 Task: Use the Immersive Reader feature and change the page color to purple.
Action: Mouse moved to (273, 40)
Screenshot: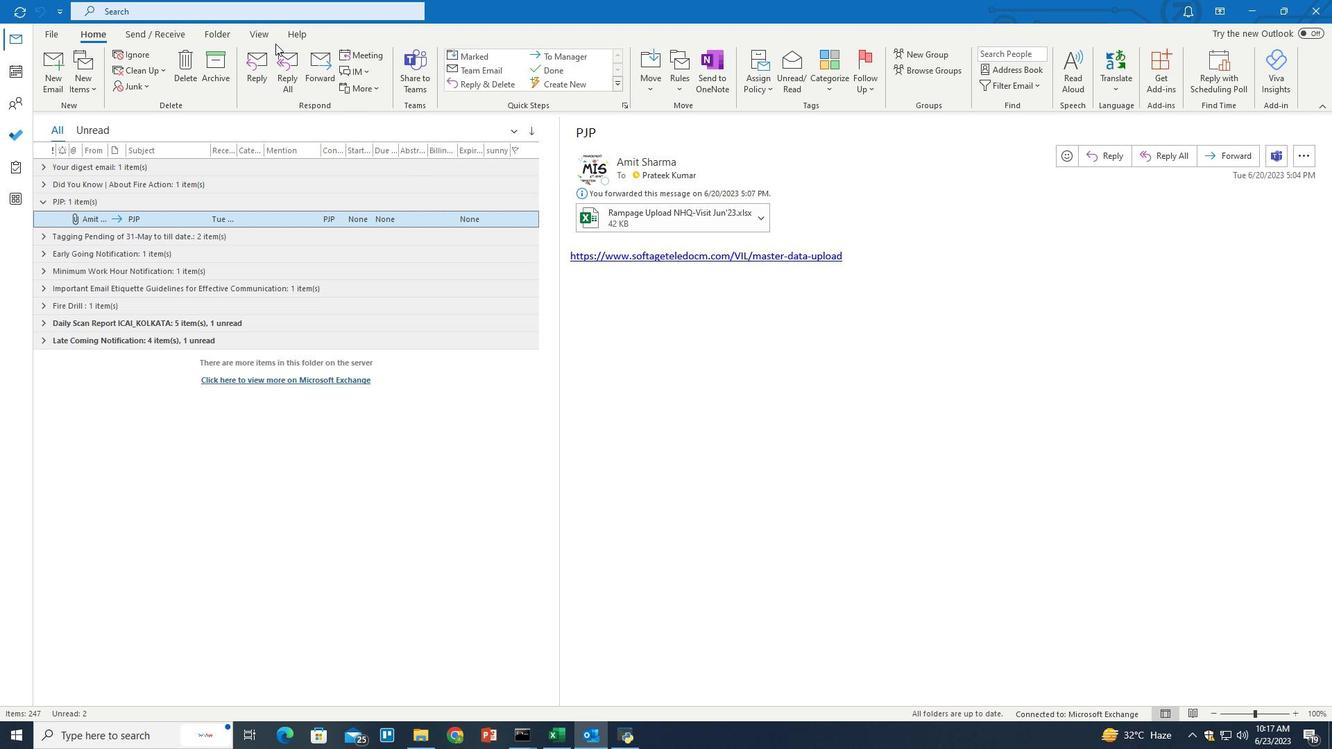 
Action: Mouse pressed left at (273, 40)
Screenshot: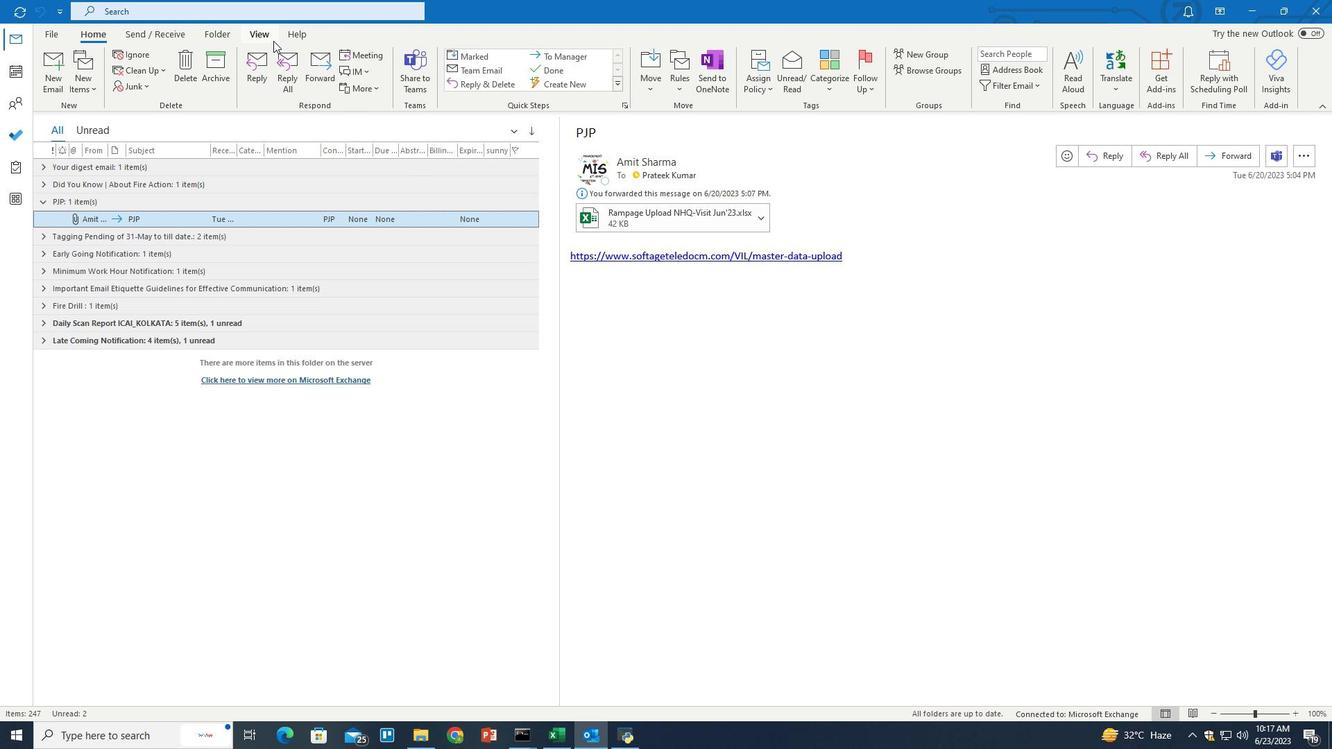 
Action: Mouse moved to (1190, 83)
Screenshot: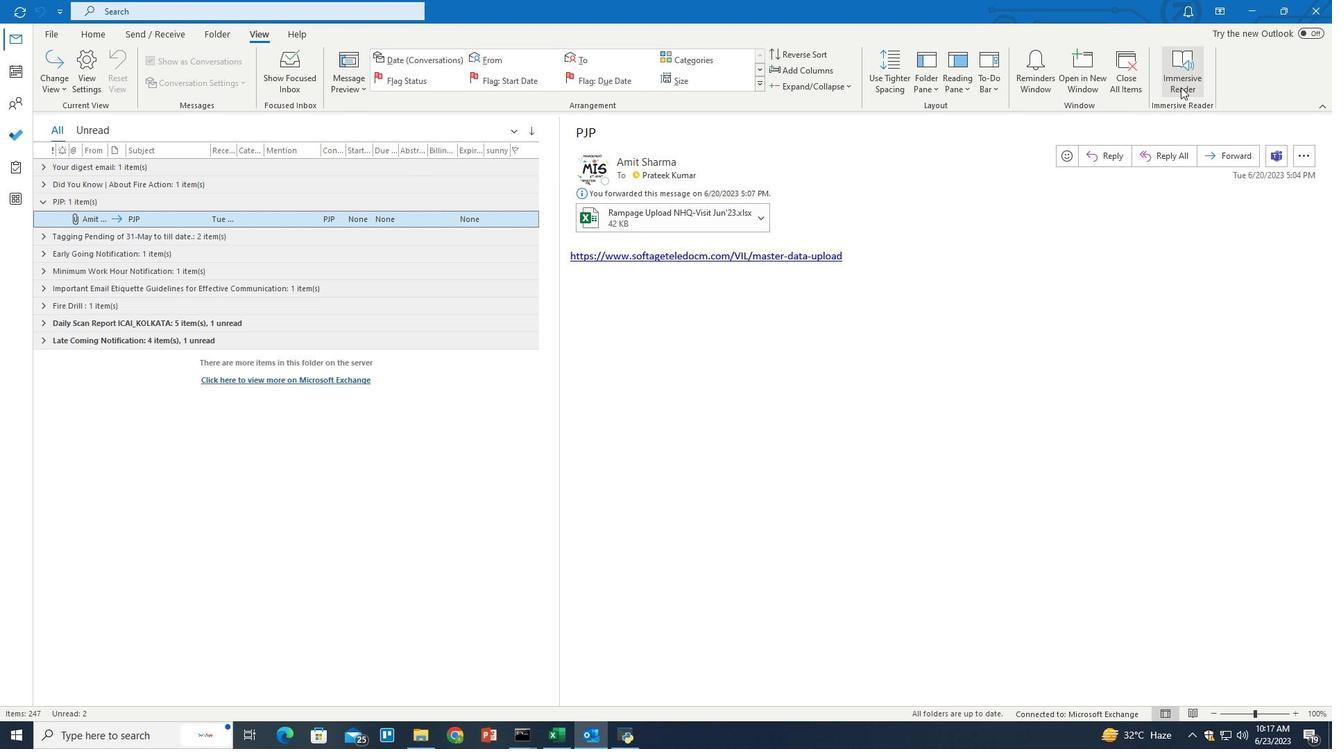 
Action: Mouse pressed left at (1190, 83)
Screenshot: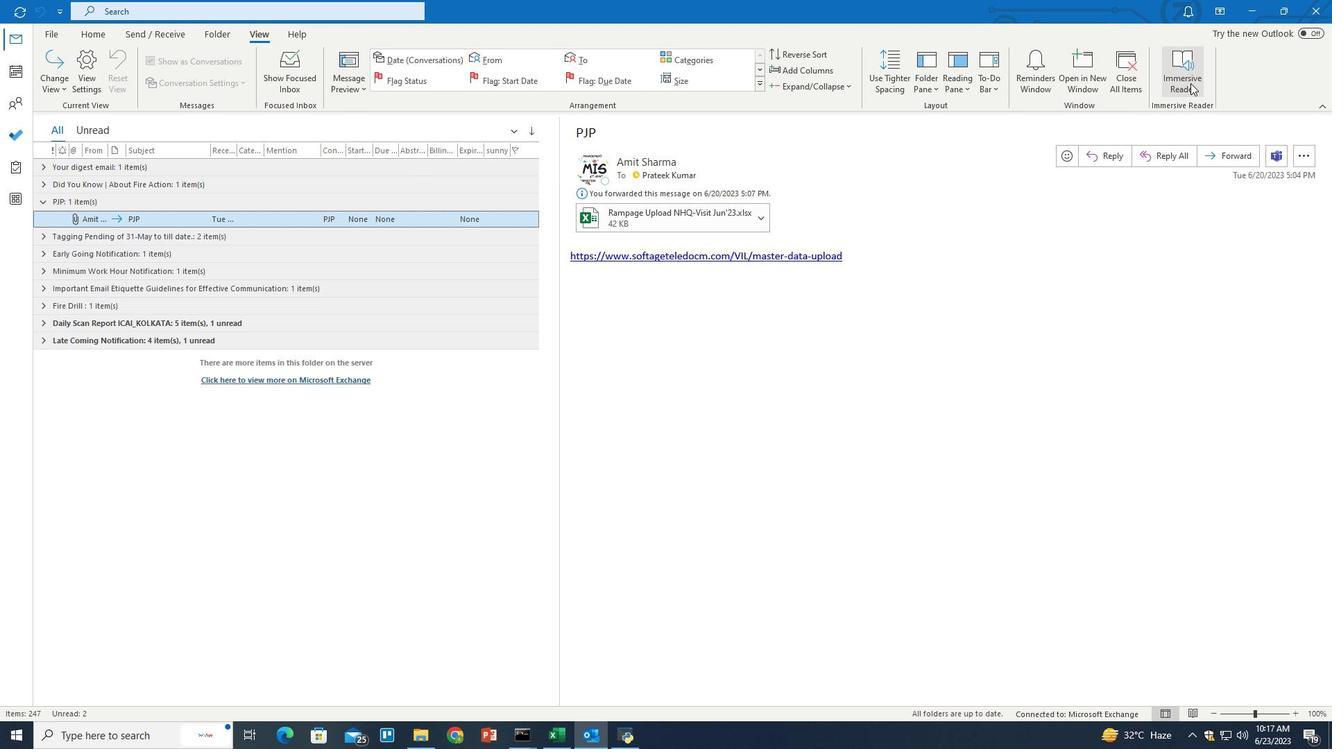 
Action: Mouse moved to (89, 84)
Screenshot: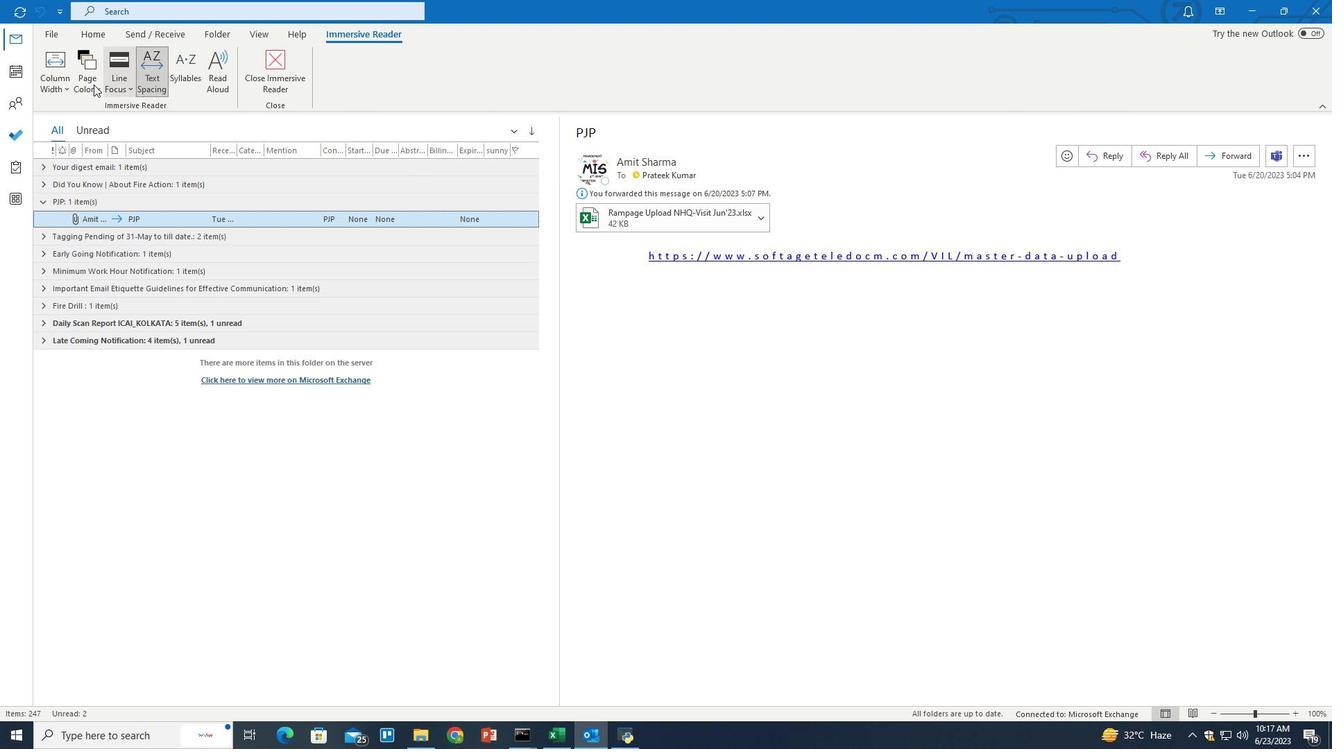 
Action: Mouse pressed left at (89, 84)
Screenshot: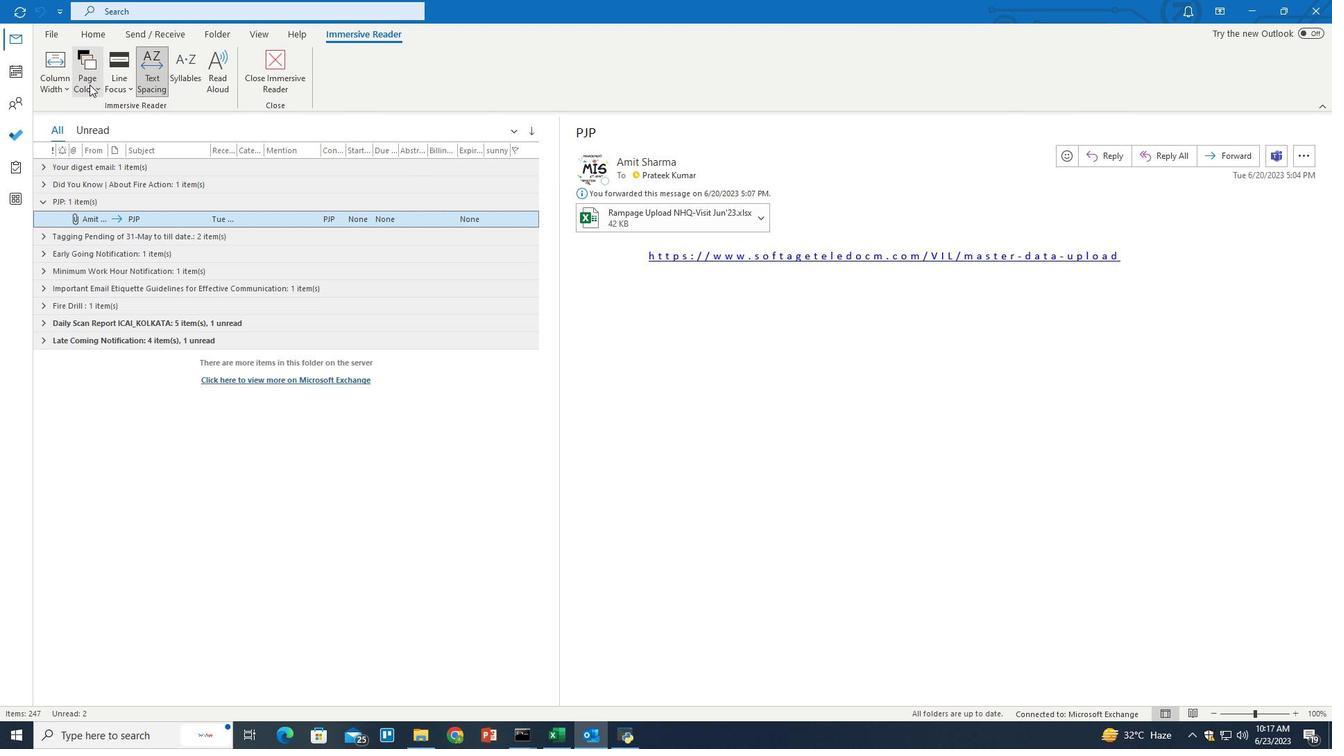 
Action: Mouse moved to (82, 233)
Screenshot: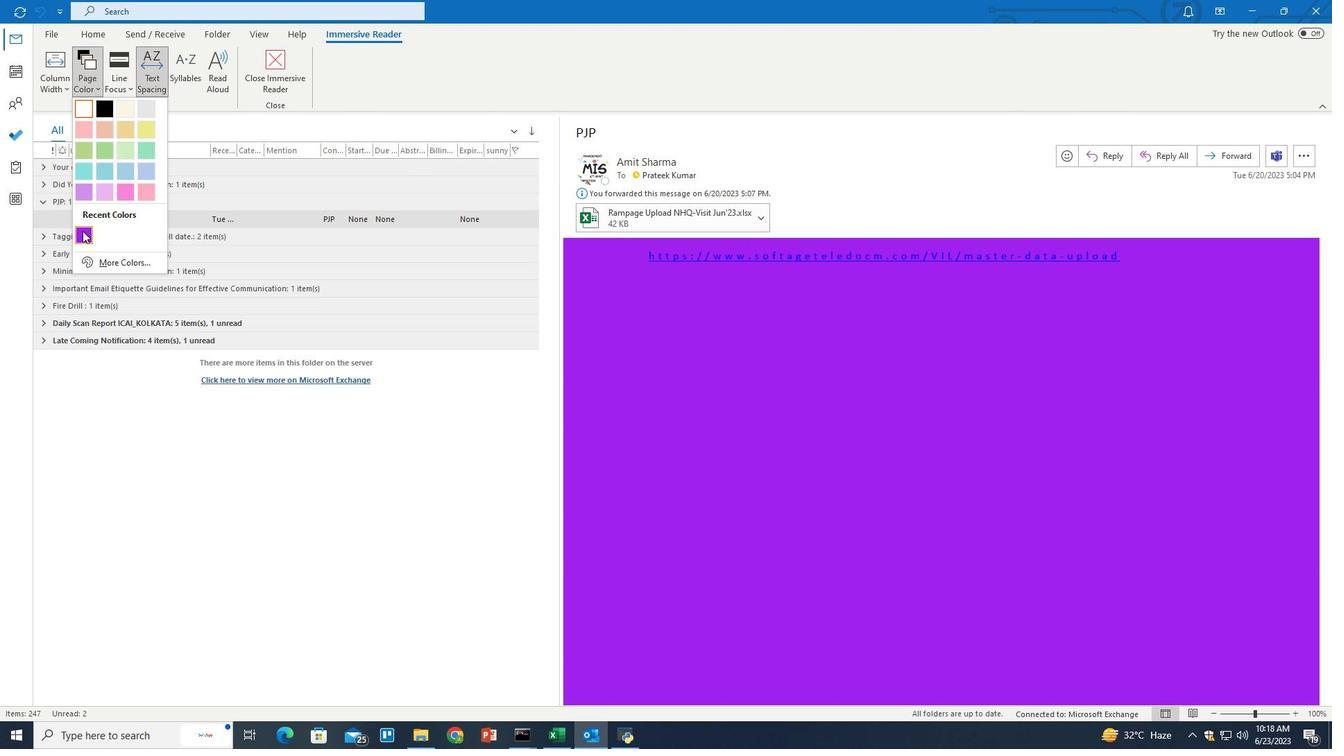 
Action: Mouse pressed left at (82, 233)
Screenshot: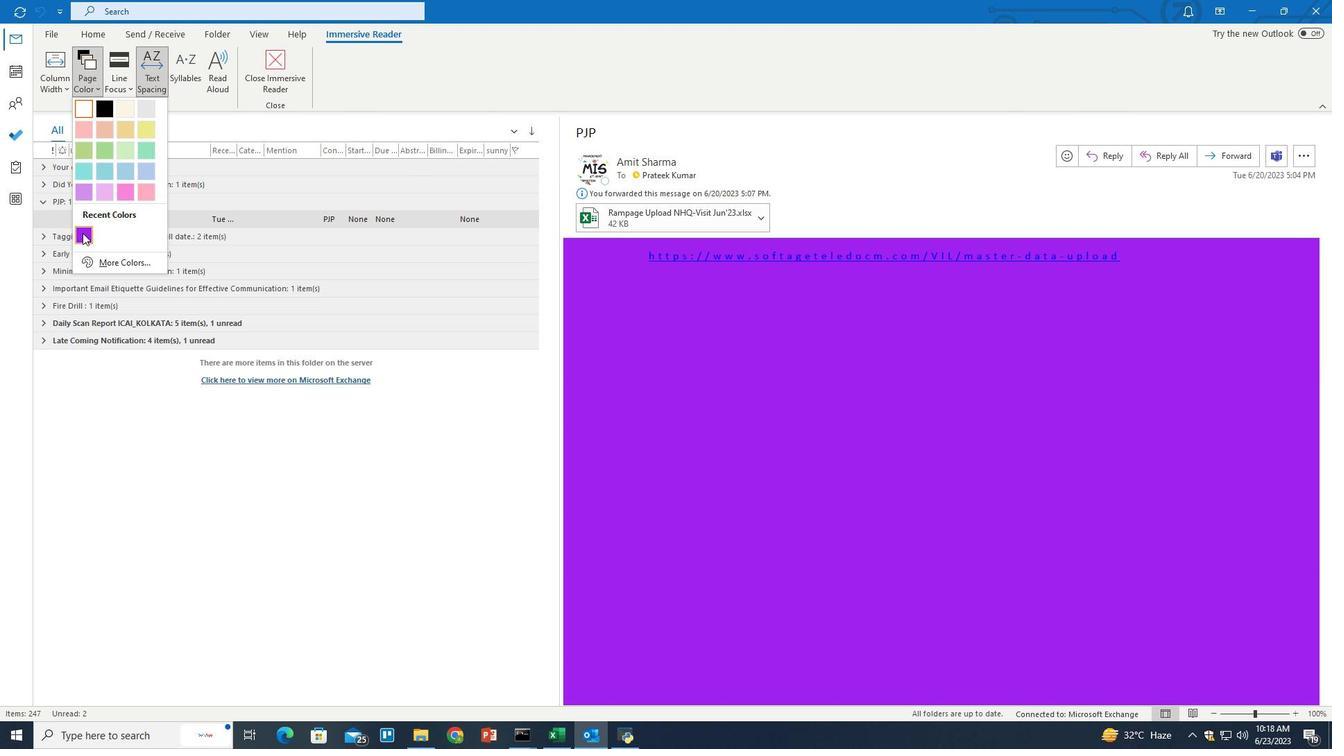
Action: Mouse moved to (176, 313)
Screenshot: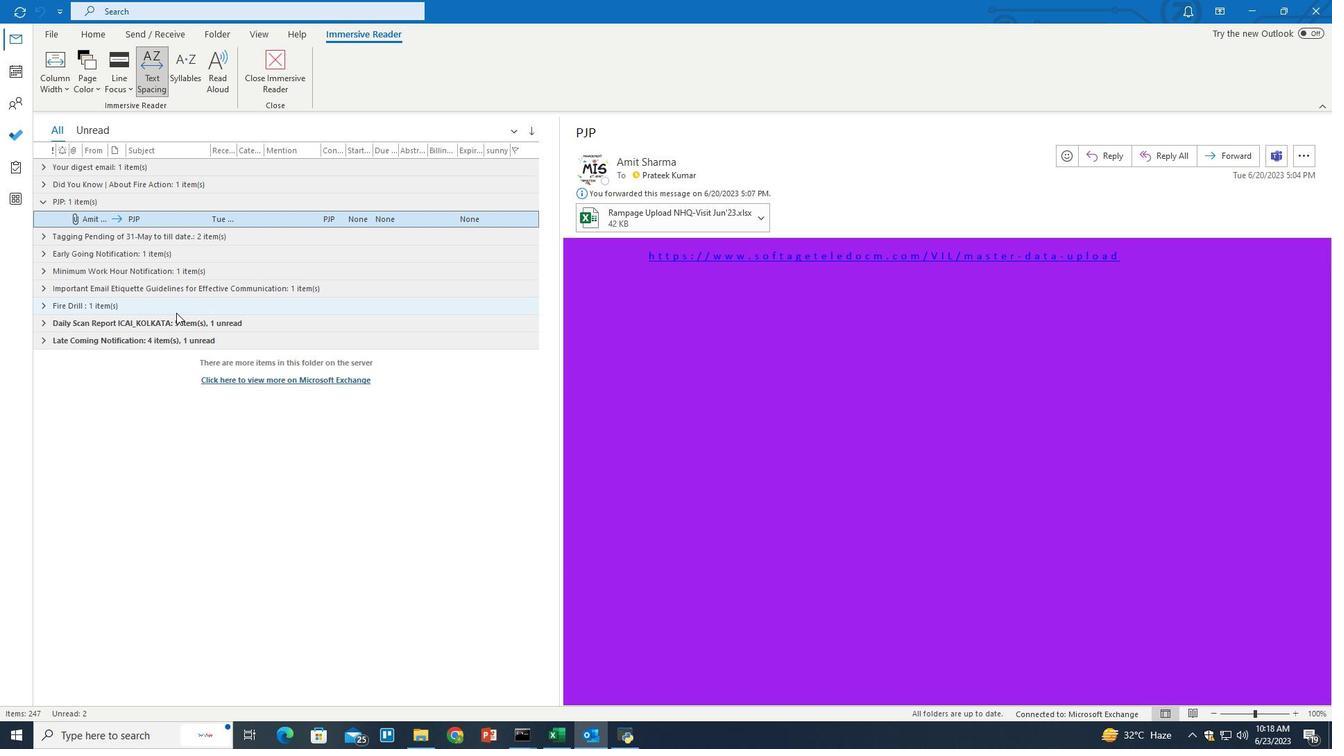 
